 Task: Send an email with the signature Jackson Scott with the subject Thank you for your cooperation and the message Please let us know if you have any queries regarding the new policy. from softage.8@softage.net to softage.4@softage.net and move the email from Sent Items to the folder Fourth of July plans
Action: Mouse moved to (53, 107)
Screenshot: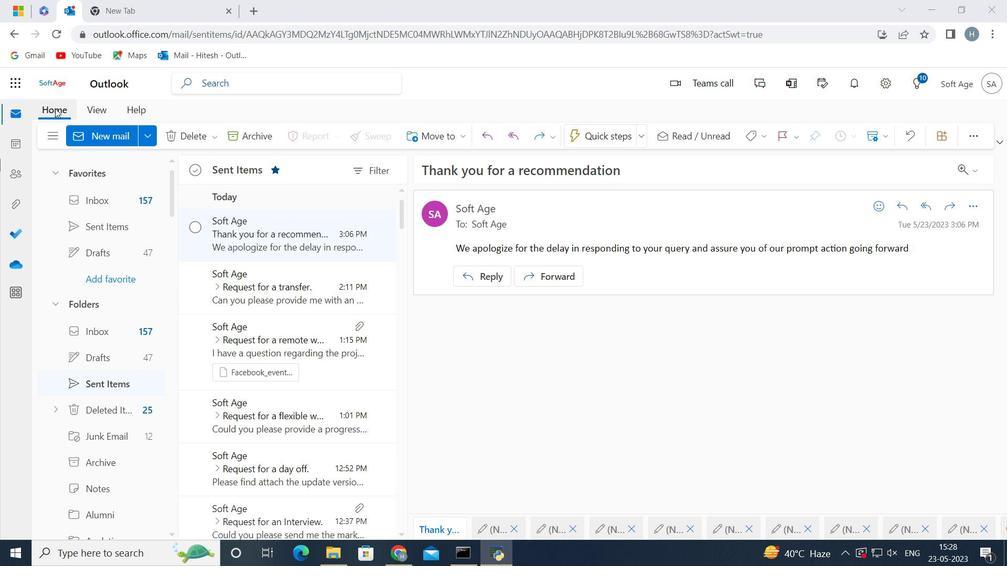 
Action: Mouse pressed left at (53, 107)
Screenshot: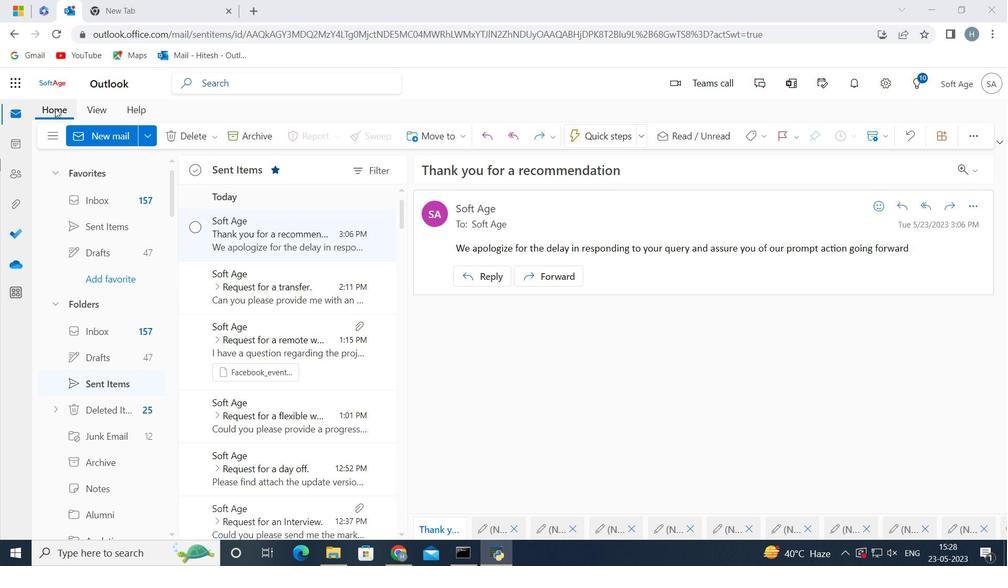 
Action: Mouse moved to (95, 134)
Screenshot: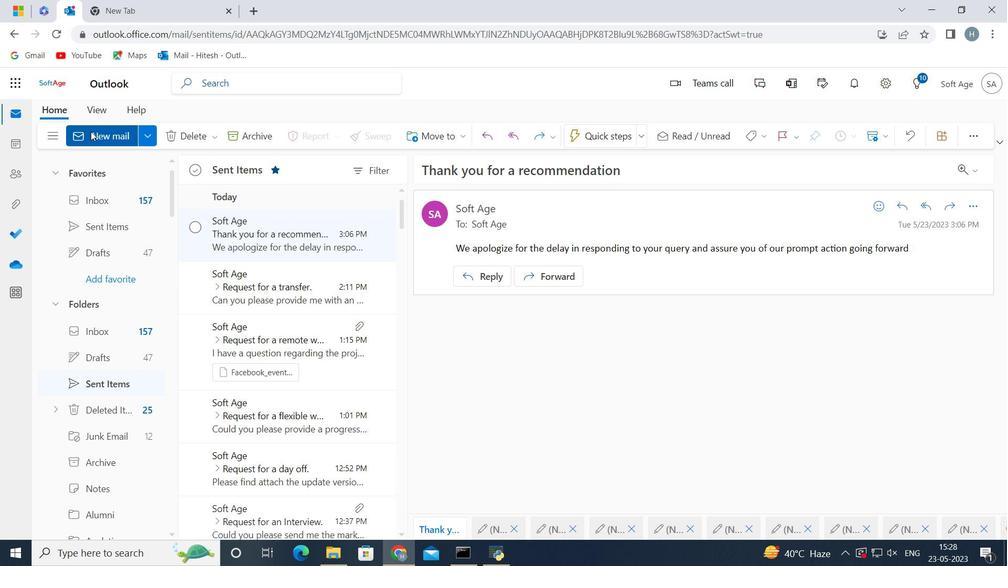 
Action: Mouse pressed left at (95, 134)
Screenshot: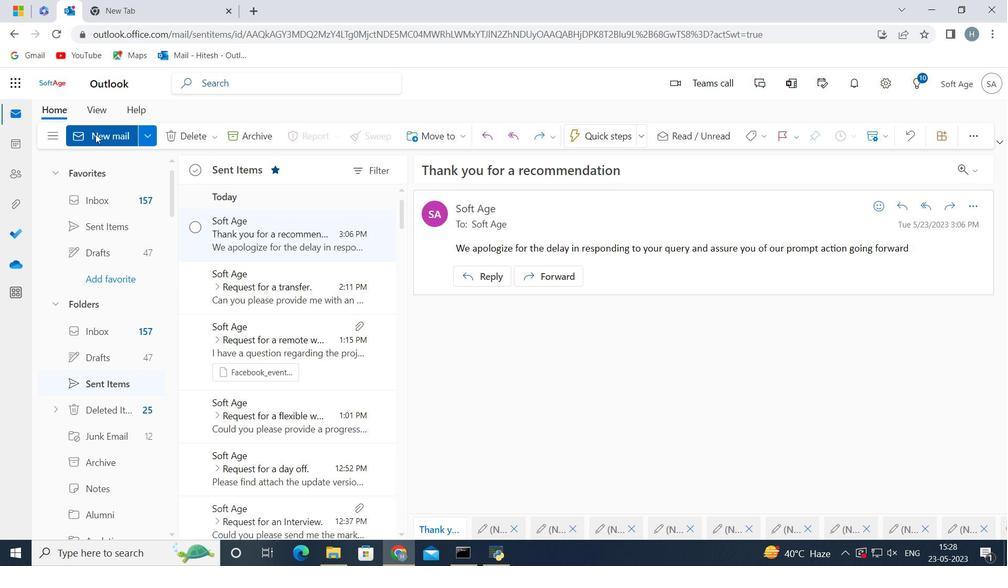 
Action: Mouse moved to (826, 140)
Screenshot: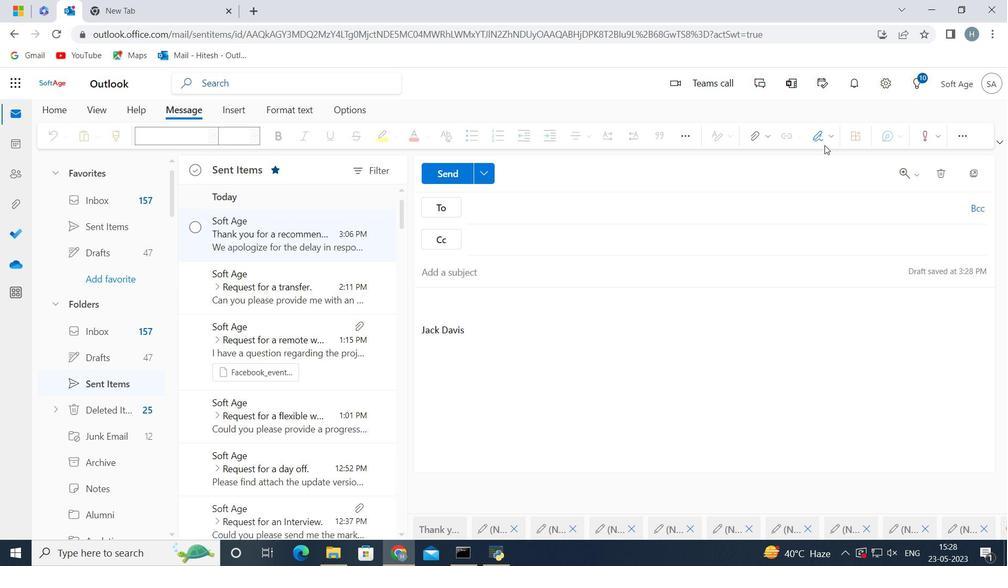 
Action: Mouse pressed left at (826, 140)
Screenshot: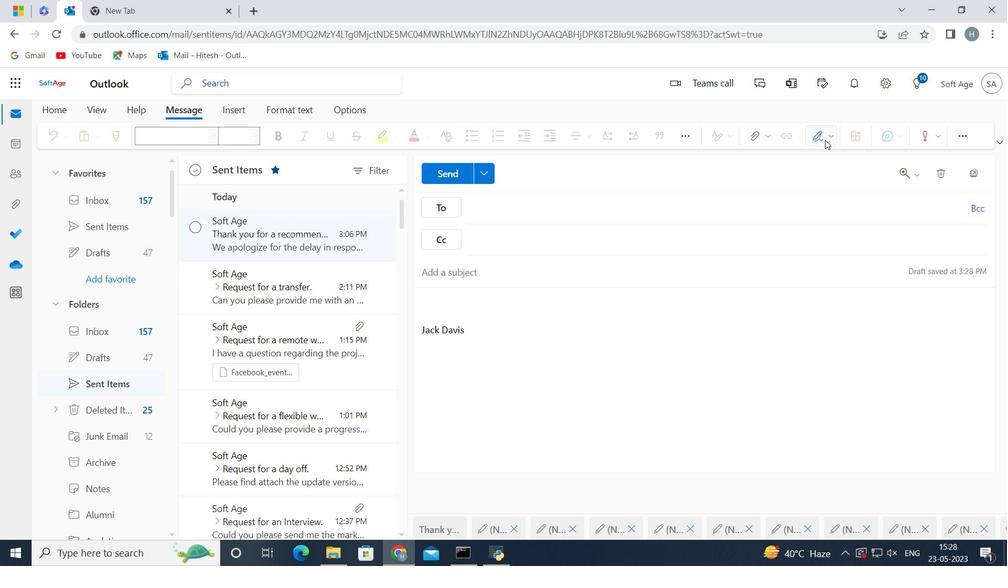 
Action: Mouse moved to (801, 189)
Screenshot: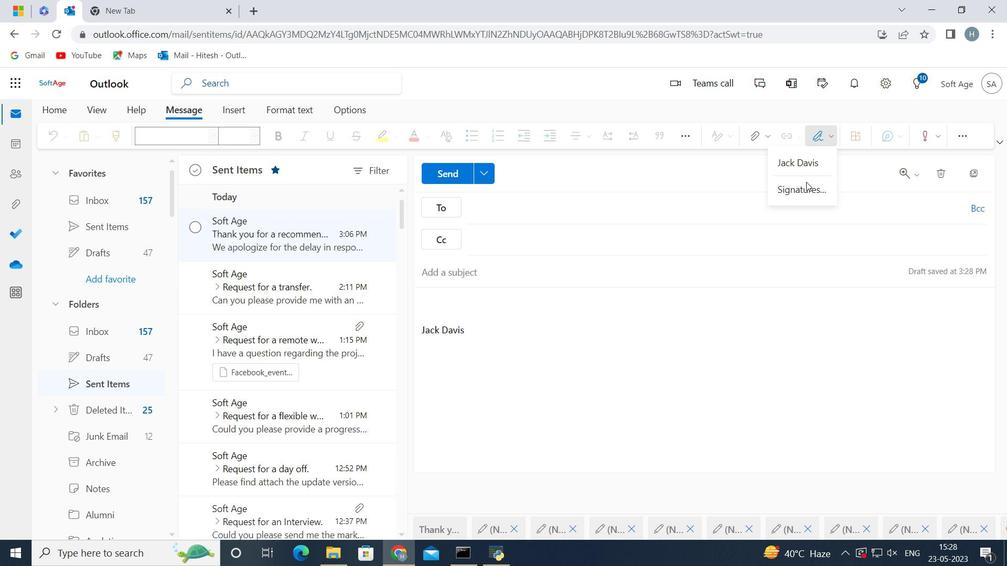 
Action: Mouse pressed left at (801, 189)
Screenshot: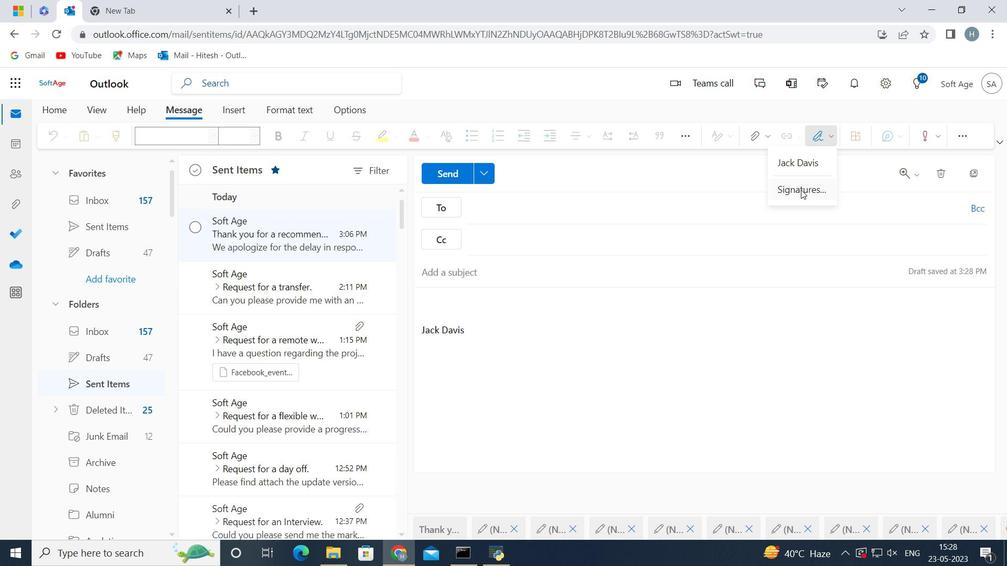 
Action: Mouse moved to (766, 231)
Screenshot: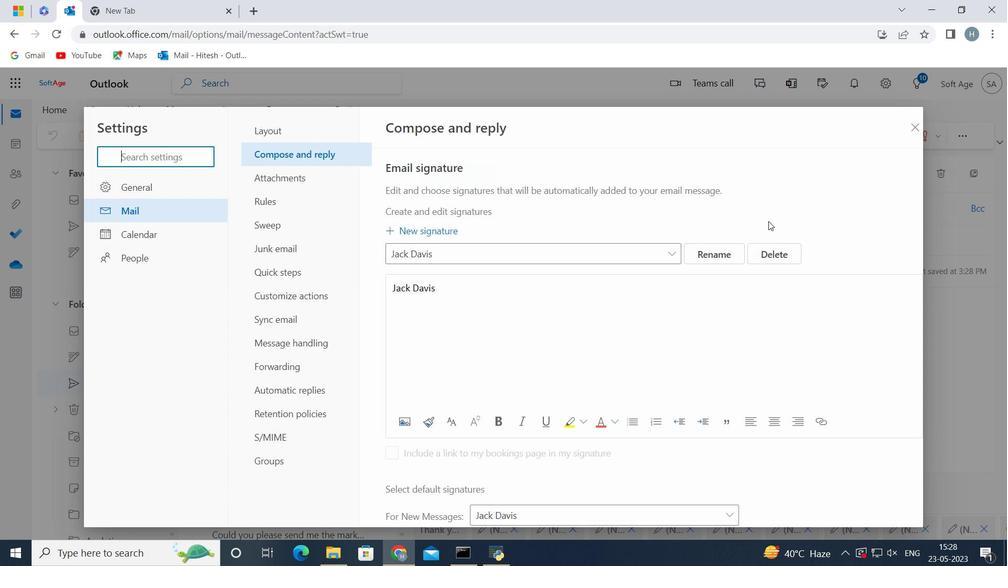 
Action: Mouse pressed left at (766, 231)
Screenshot: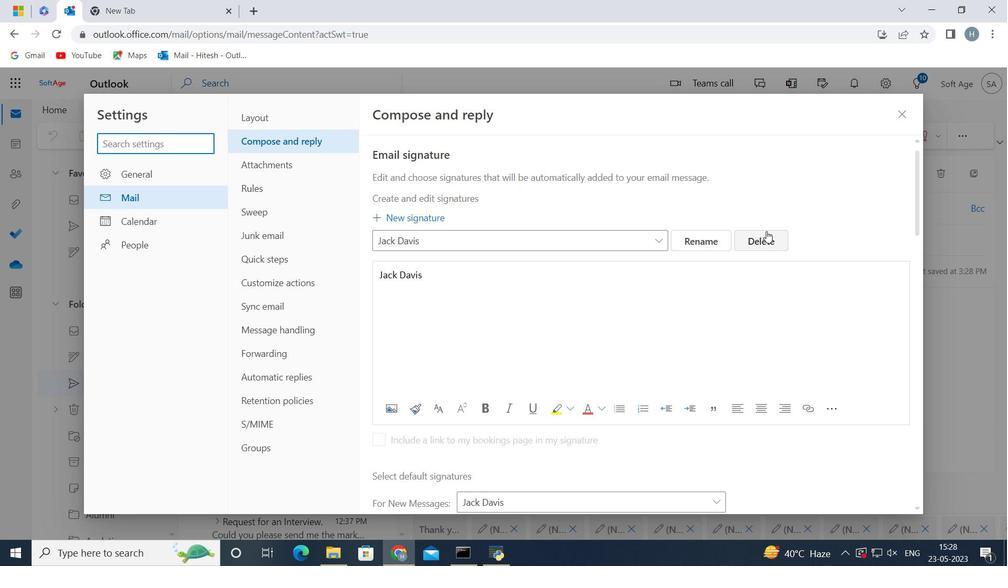 
Action: Mouse moved to (598, 241)
Screenshot: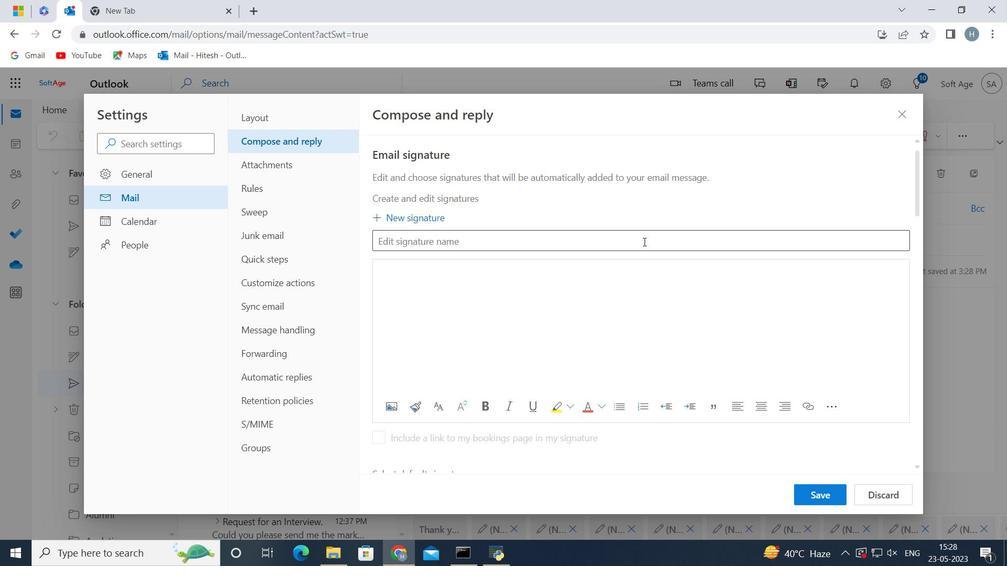 
Action: Mouse pressed left at (598, 241)
Screenshot: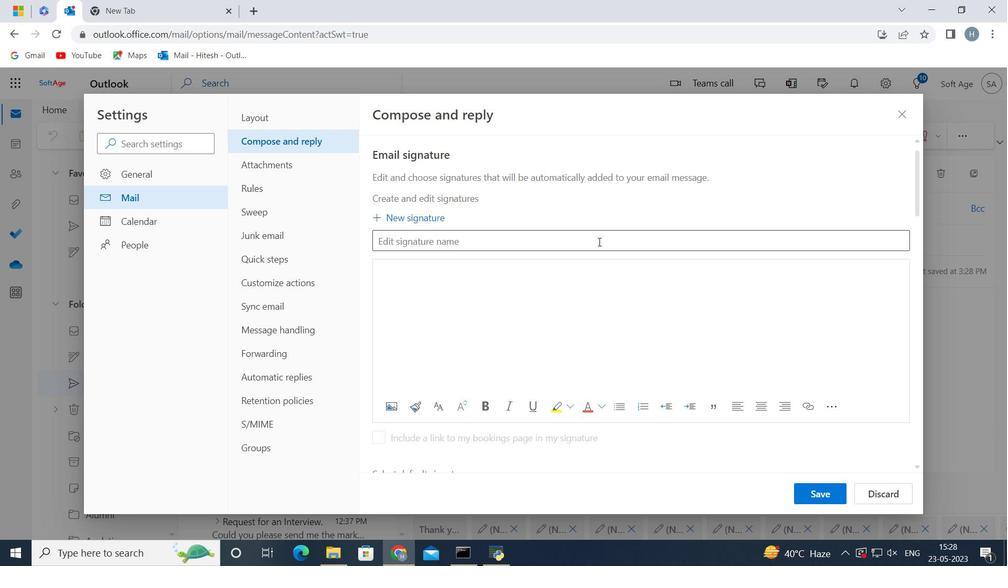 
Action: Key pressed <Key.shift>Jackson<Key.space><Key.shift>Scott<Key.space>
Screenshot: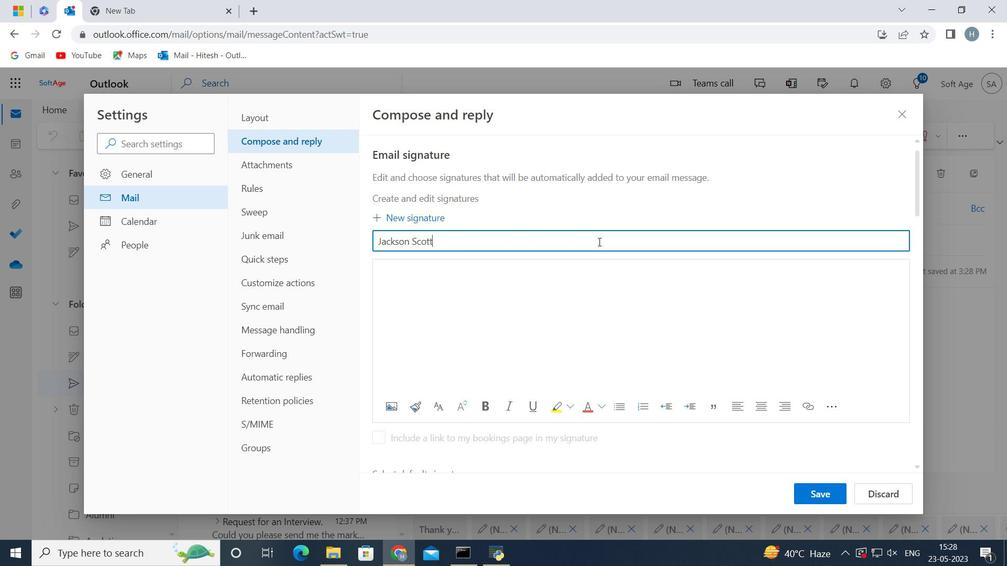 
Action: Mouse moved to (622, 289)
Screenshot: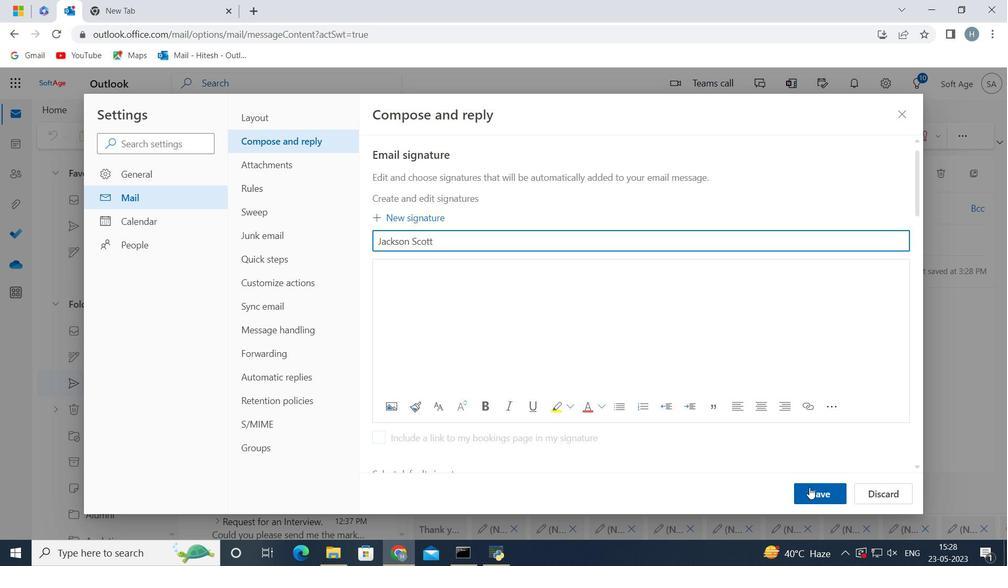 
Action: Mouse pressed left at (622, 289)
Screenshot: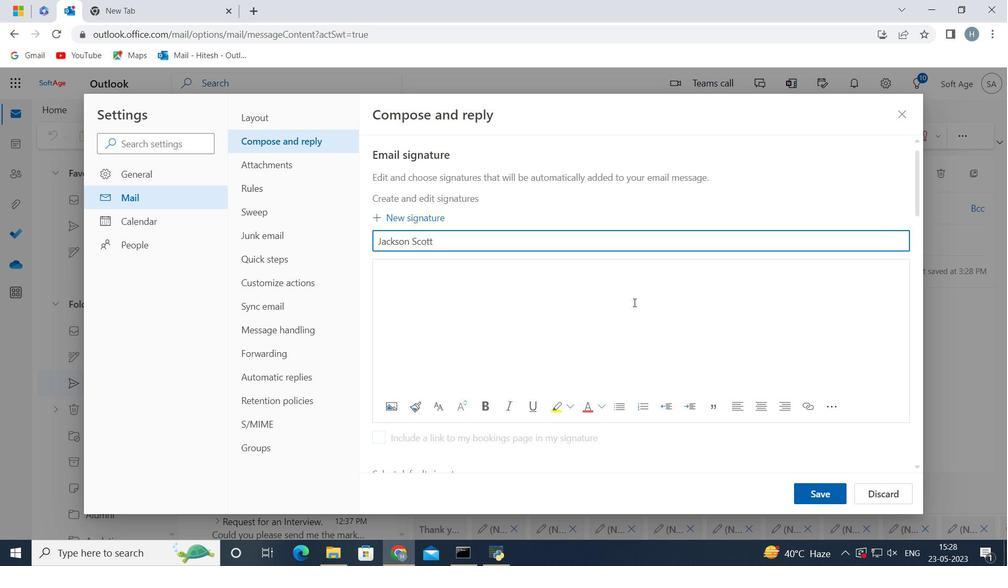 
Action: Key pressed <Key.shift>Jackson<Key.space><Key.shift>Scott
Screenshot: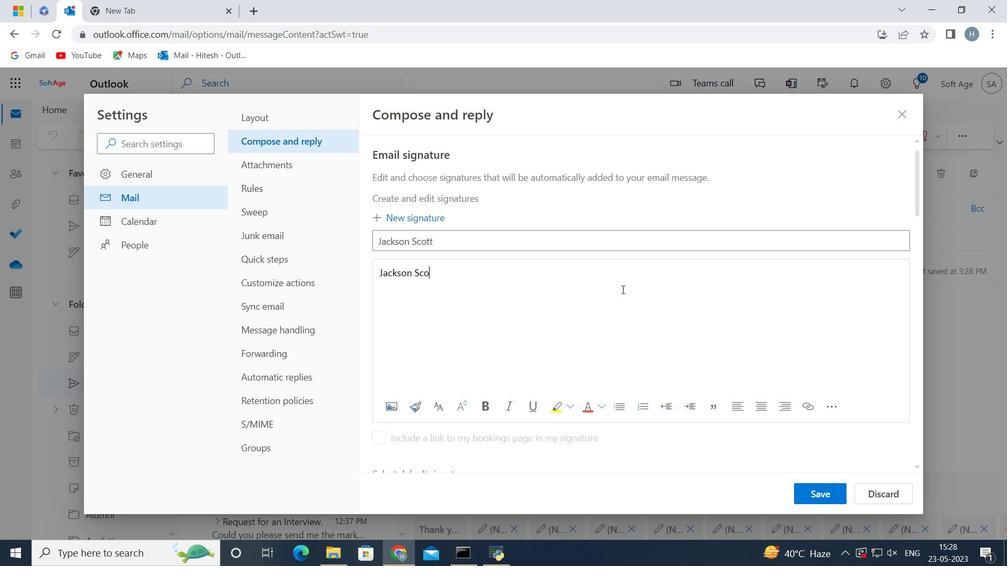 
Action: Mouse moved to (803, 492)
Screenshot: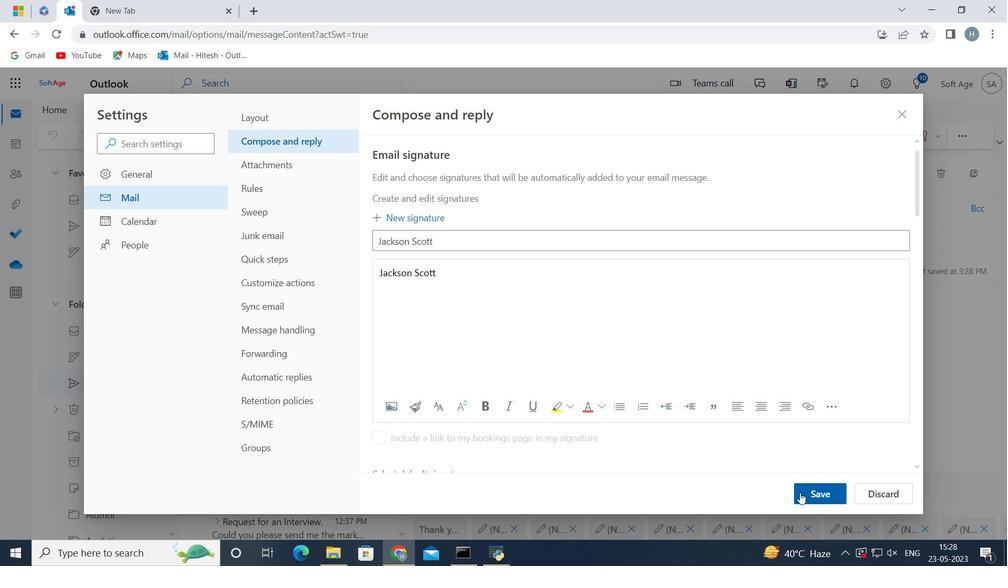 
Action: Mouse pressed left at (803, 492)
Screenshot: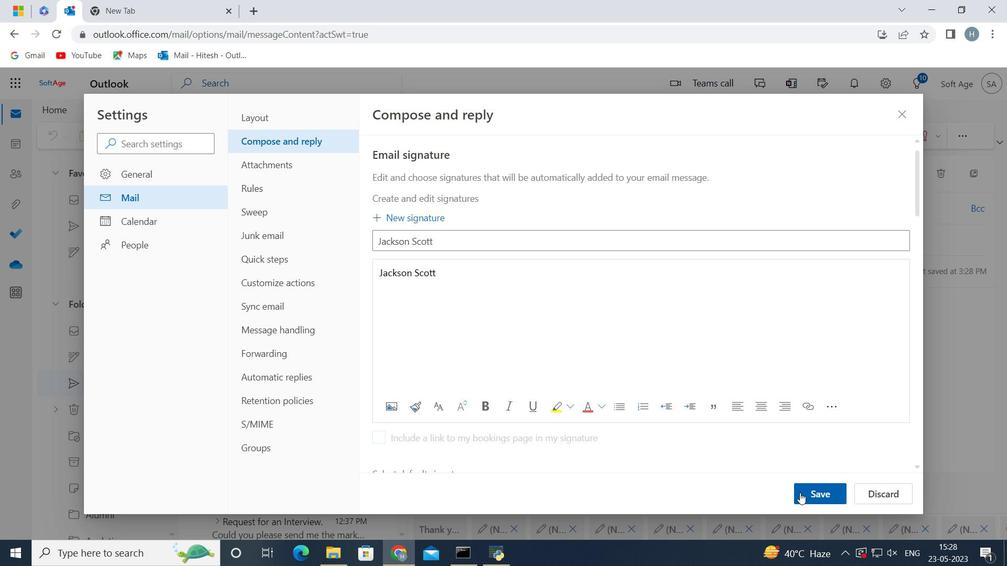 
Action: Mouse moved to (574, 314)
Screenshot: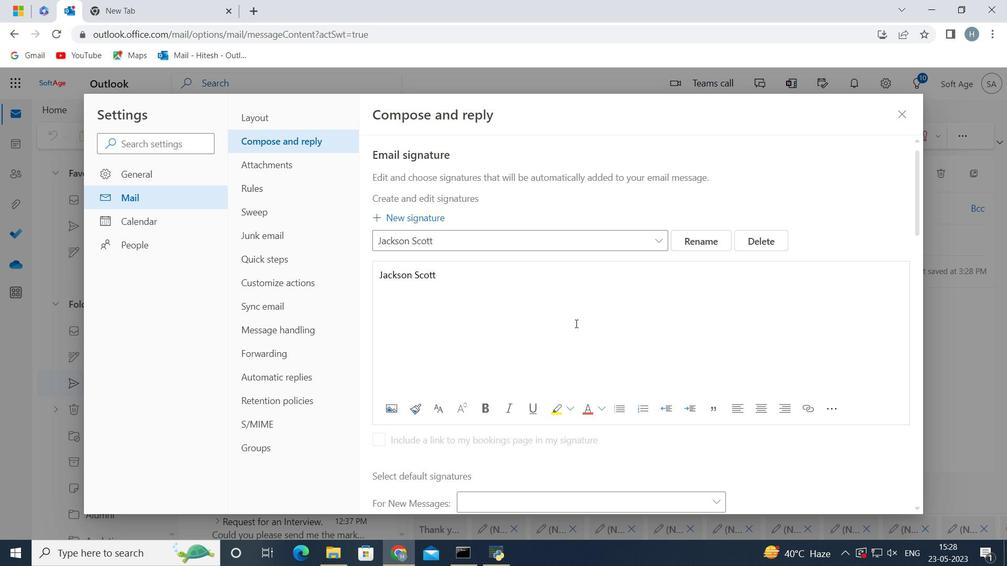 
Action: Mouse scrolled (574, 313) with delta (0, 0)
Screenshot: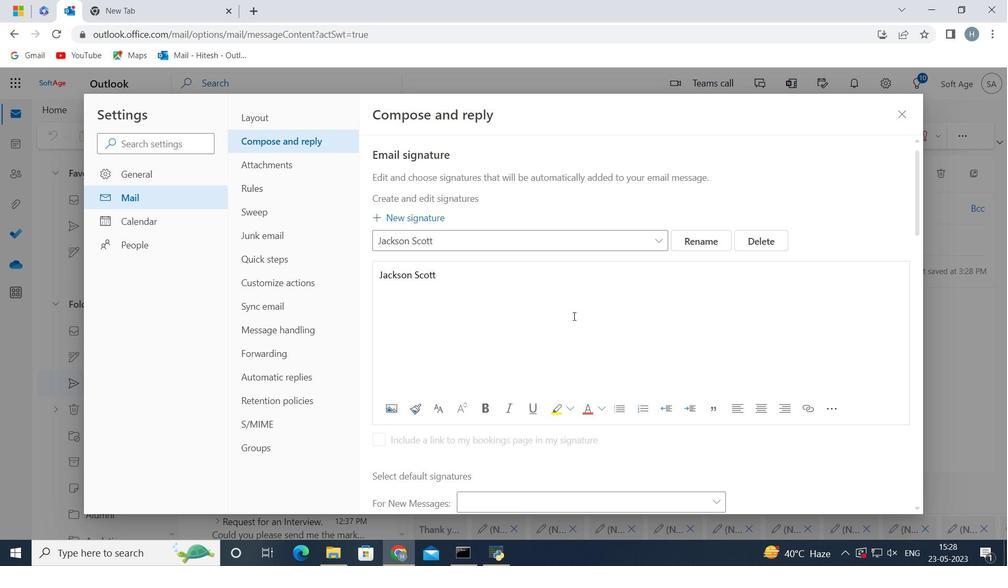 
Action: Mouse scrolled (574, 313) with delta (0, 0)
Screenshot: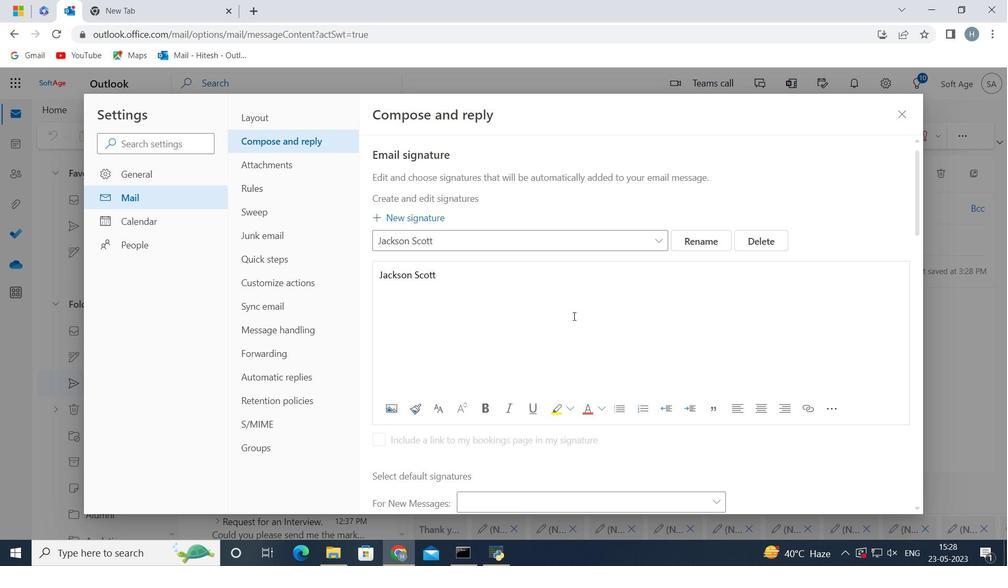 
Action: Mouse moved to (573, 306)
Screenshot: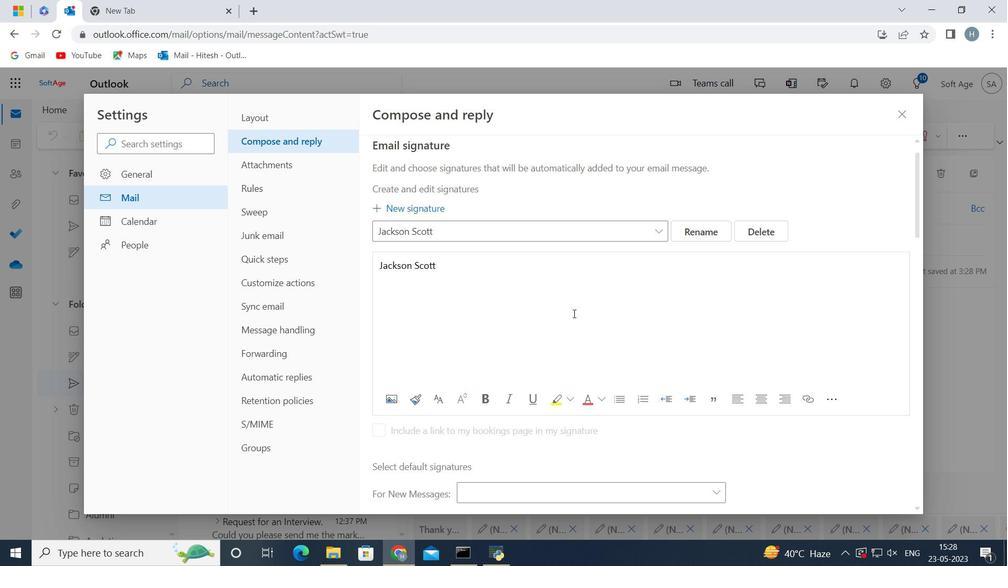
Action: Mouse scrolled (573, 305) with delta (0, 0)
Screenshot: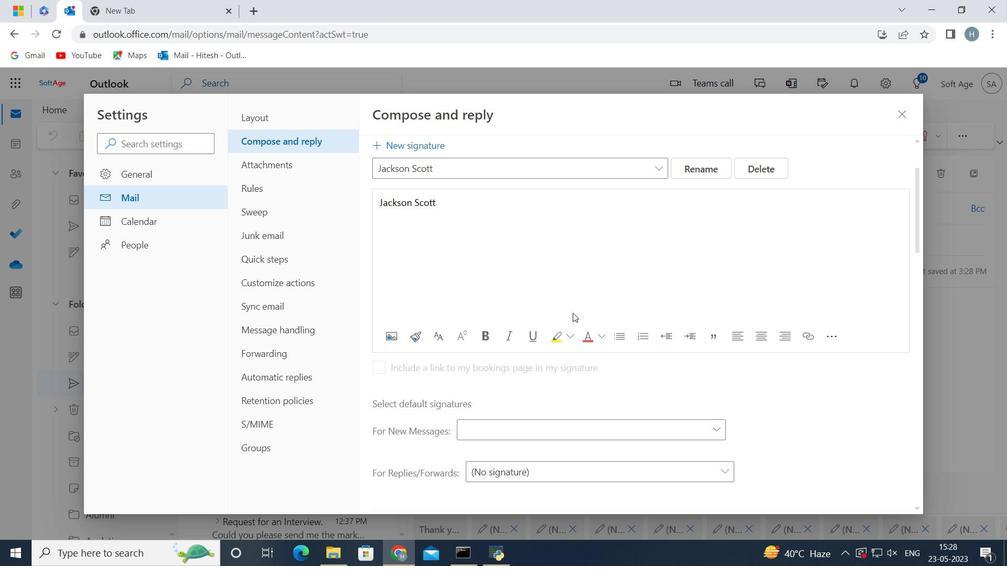 
Action: Mouse moved to (584, 298)
Screenshot: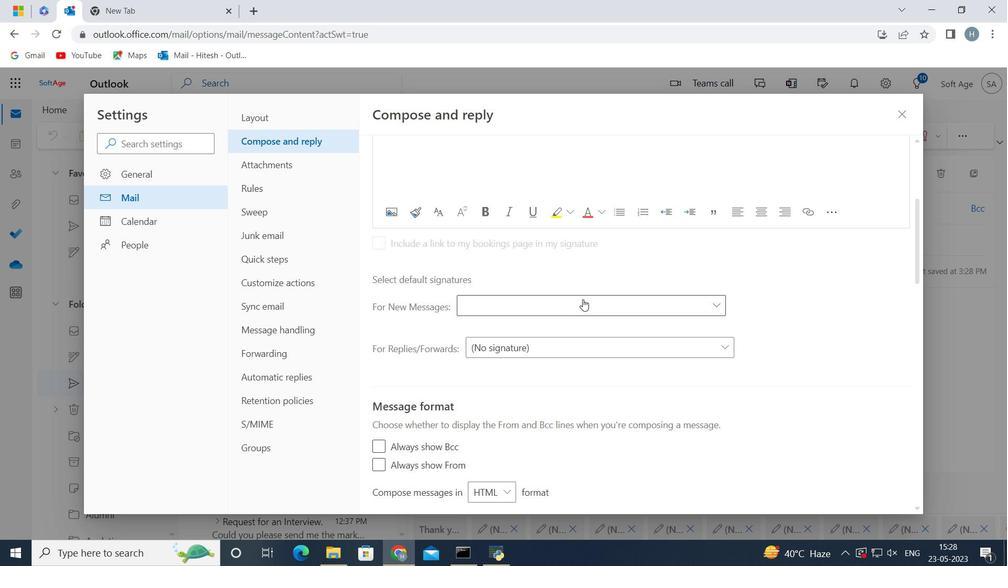 
Action: Mouse pressed left at (584, 298)
Screenshot: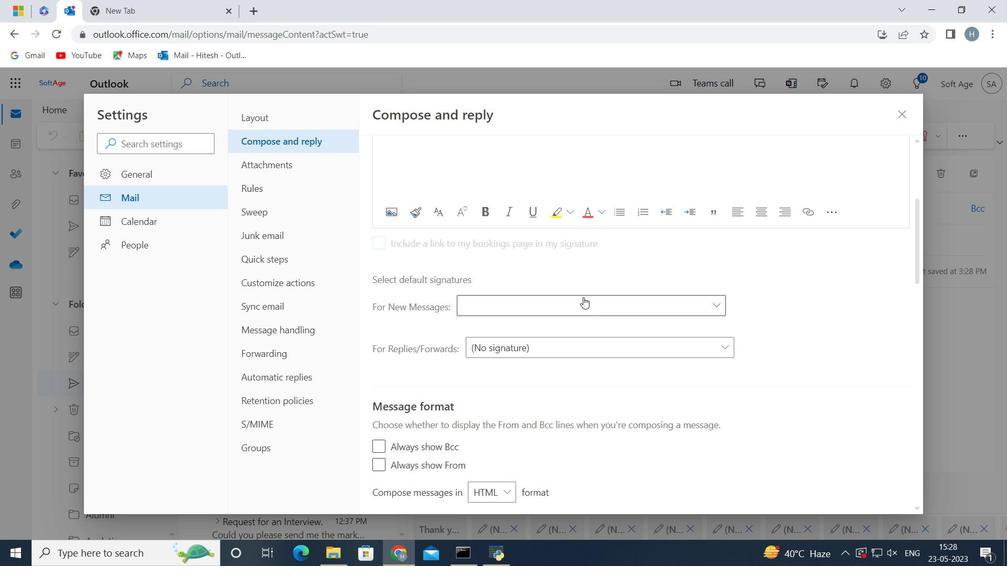 
Action: Mouse moved to (579, 354)
Screenshot: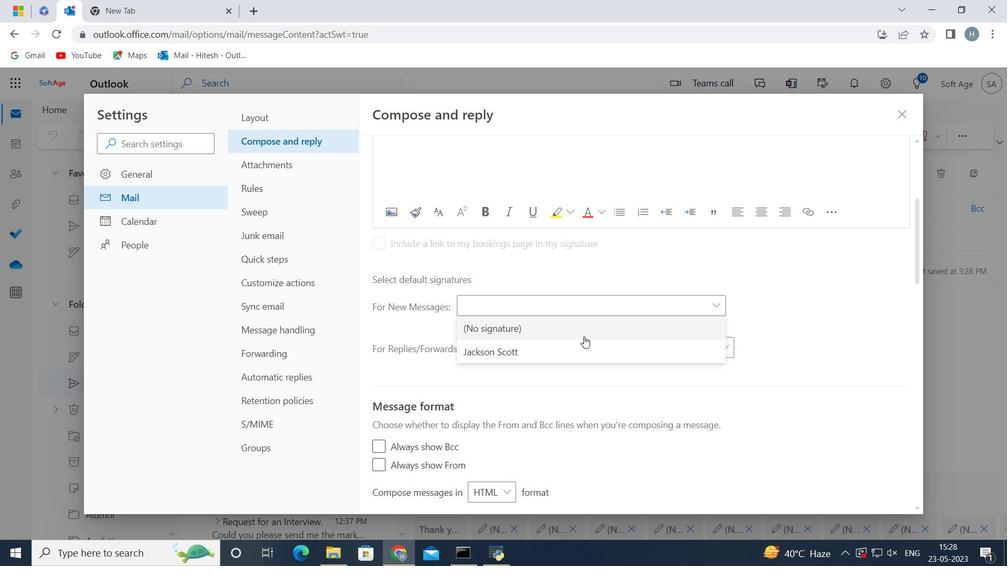 
Action: Mouse pressed left at (579, 354)
Screenshot: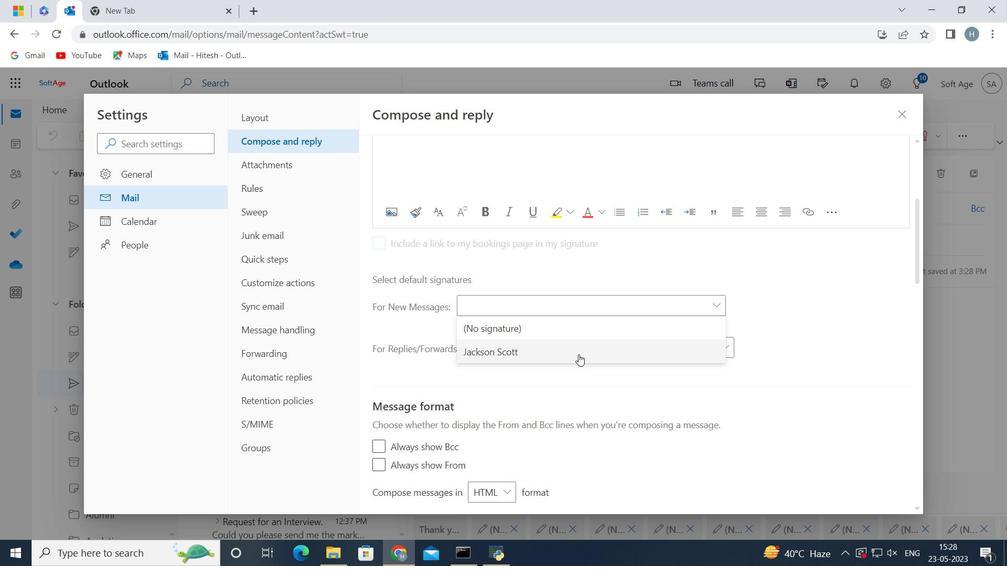 
Action: Mouse moved to (815, 494)
Screenshot: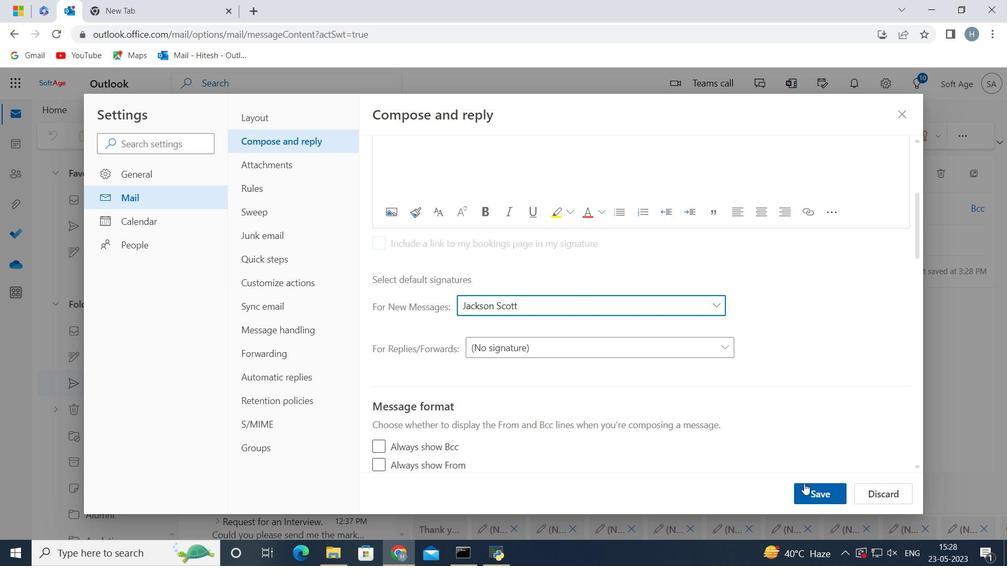 
Action: Mouse pressed left at (815, 494)
Screenshot: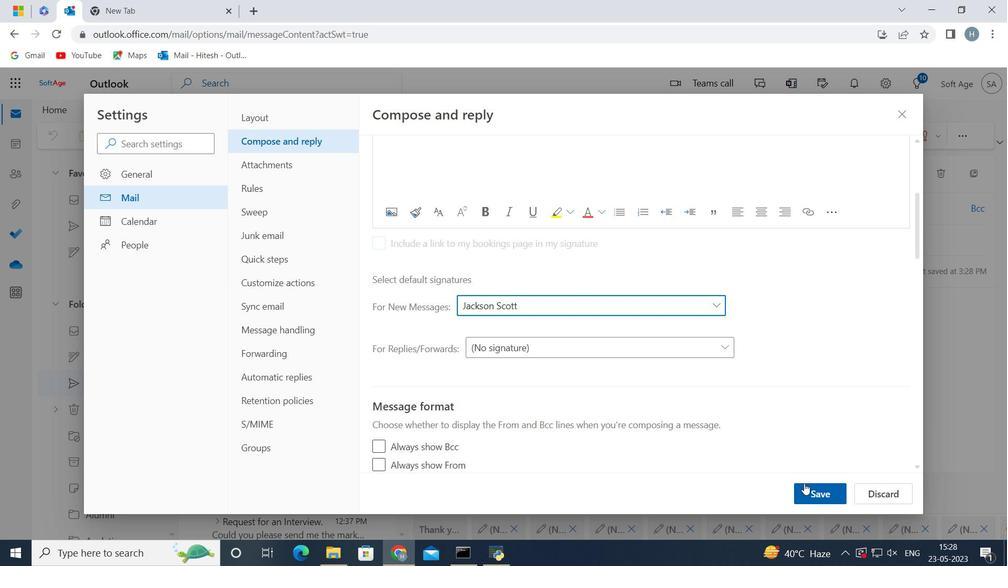 
Action: Mouse moved to (899, 120)
Screenshot: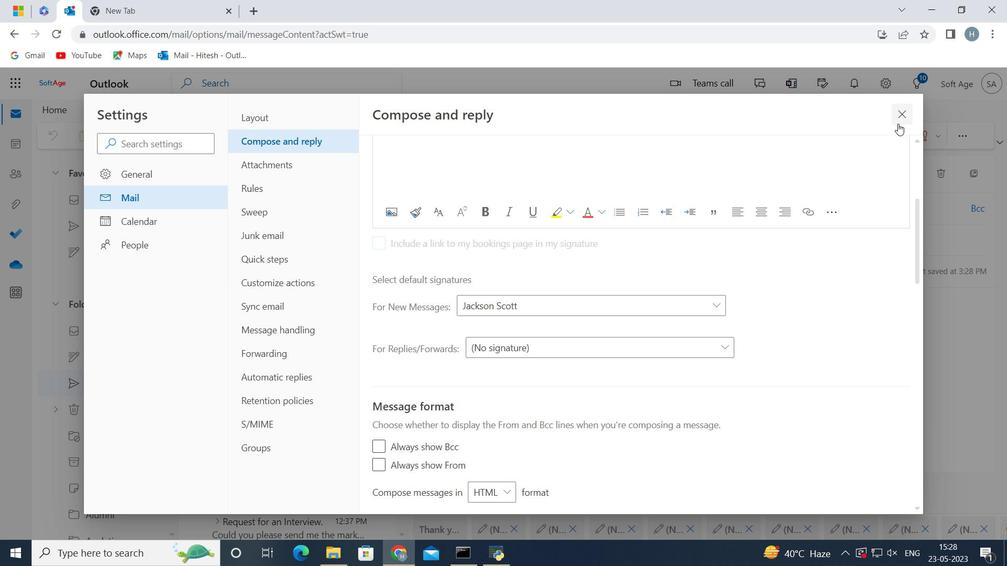 
Action: Mouse pressed left at (899, 120)
Screenshot: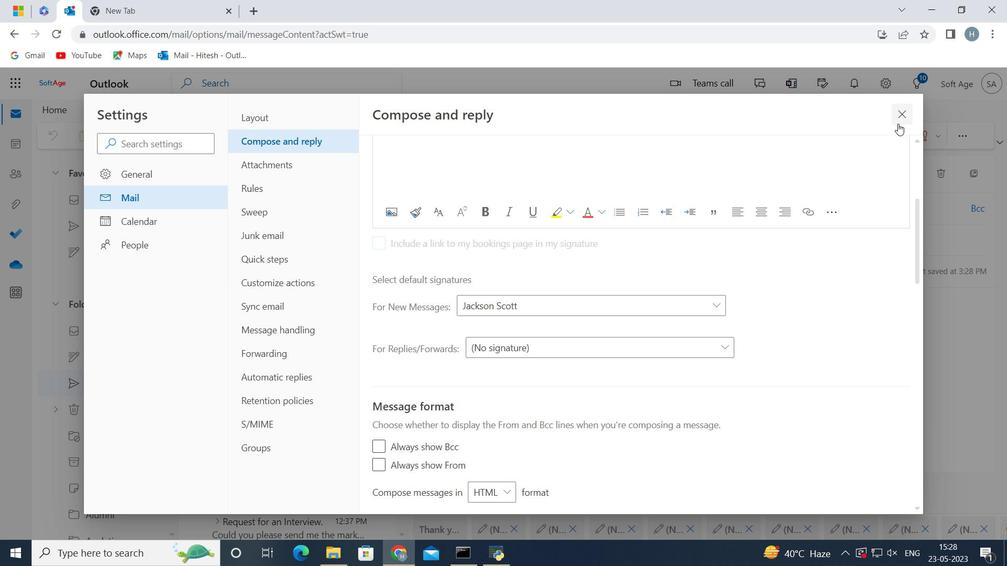 
Action: Mouse moved to (465, 269)
Screenshot: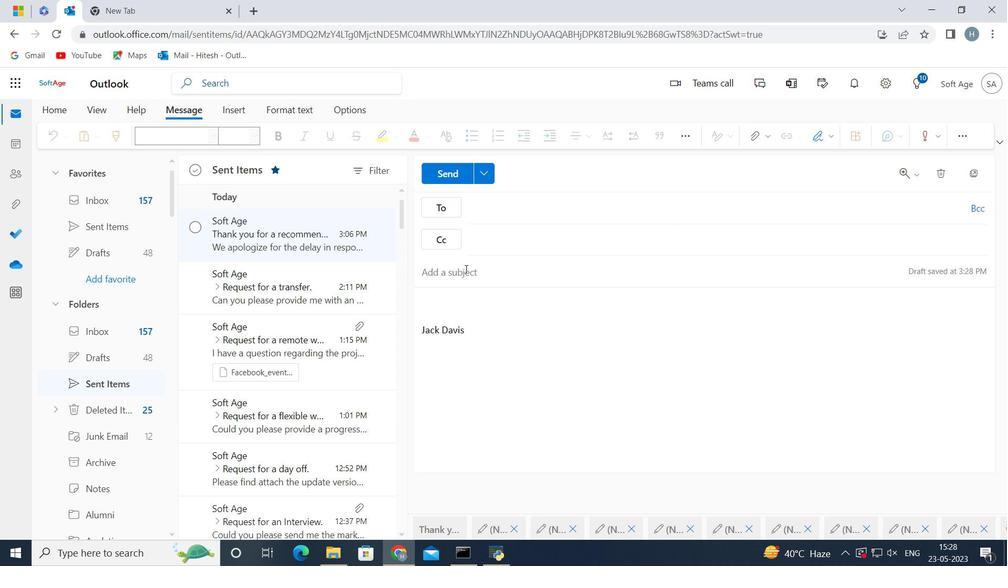 
Action: Mouse pressed left at (465, 269)
Screenshot: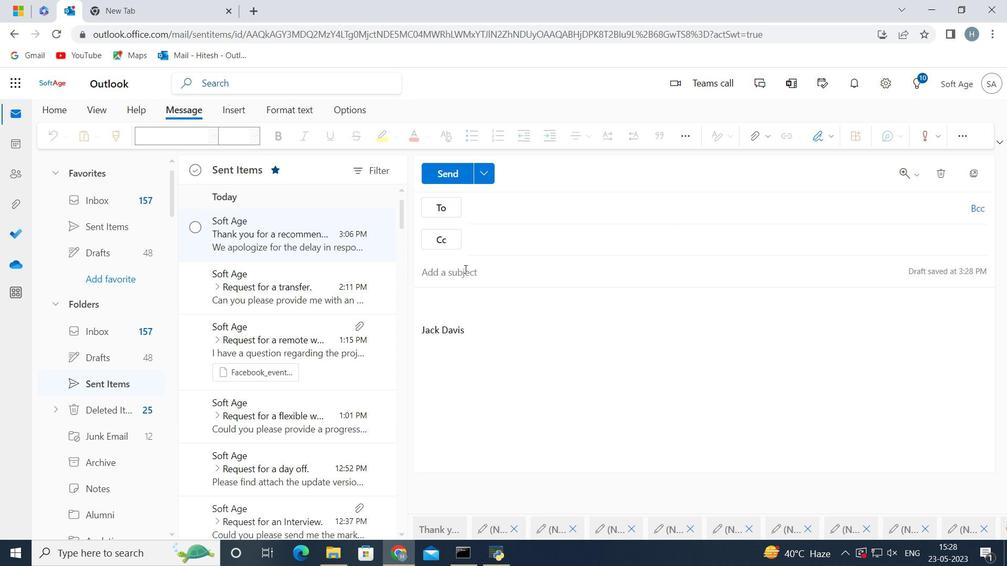 
Action: Key pressed <Key.shift>Thank<Key.space>you<Key.space>for<Key.space>your<Key.space>cooperation<Key.space>
Screenshot: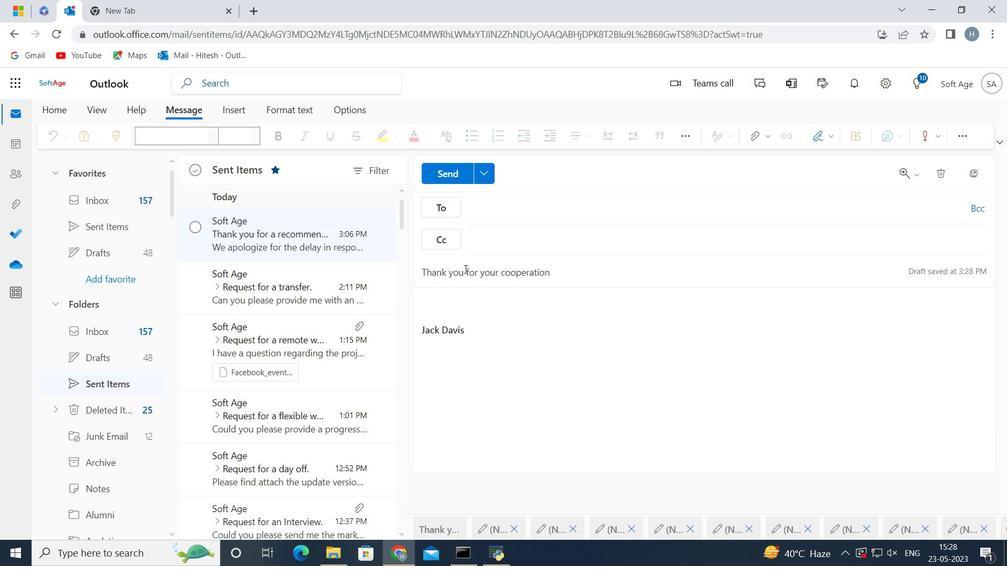 
Action: Mouse moved to (513, 331)
Screenshot: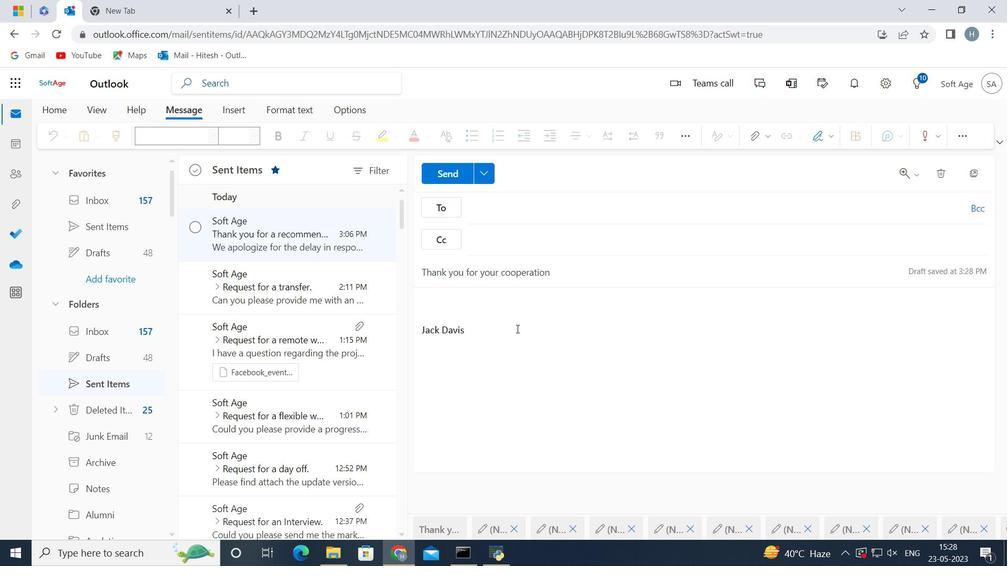 
Action: Mouse pressed left at (513, 331)
Screenshot: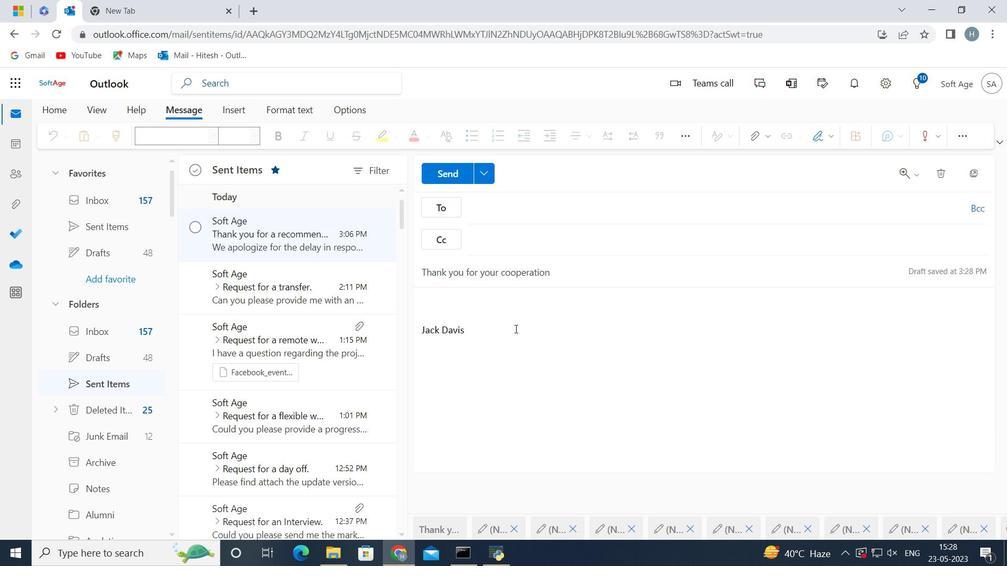 
Action: Mouse moved to (512, 331)
Screenshot: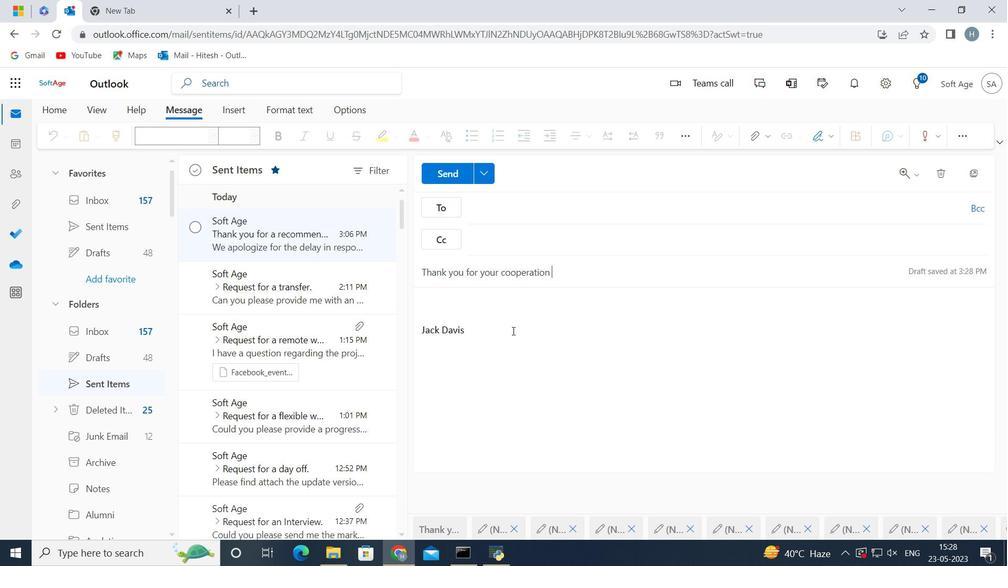 
Action: Key pressed <Key.backspace><Key.backspace><Key.backspace><Key.backspace><Key.backspace><Key.backspace><Key.backspace><Key.backspace><Key.backspace><Key.backspace><Key.backspace><Key.backspace><Key.backspace><Key.backspace><Key.backspace><Key.backspace><Key.backspace><Key.backspace><Key.backspace><Key.backspace><Key.backspace><Key.backspace><Key.backspace><Key.backspace><Key.backspace><Key.shift>Please<Key.space>let<Key.space>us<Key.space>know<Key.space>if<Key.space>you<Key.space>have<Key.space>any<Key.space>queries<Key.space>regarding<Key.space>the<Key.space>new<Key.space>policy<Key.space>
Screenshot: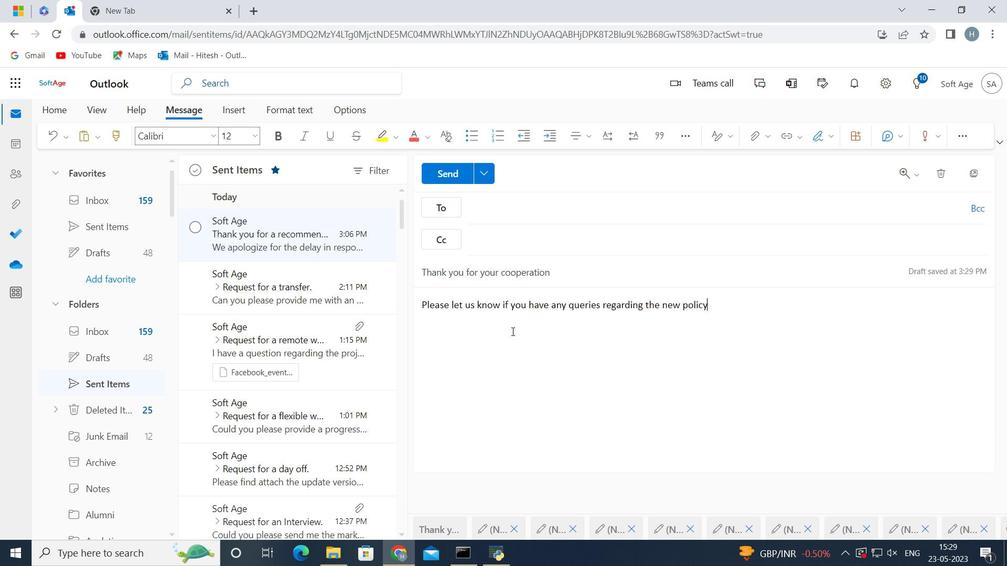 
Action: Mouse moved to (485, 210)
Screenshot: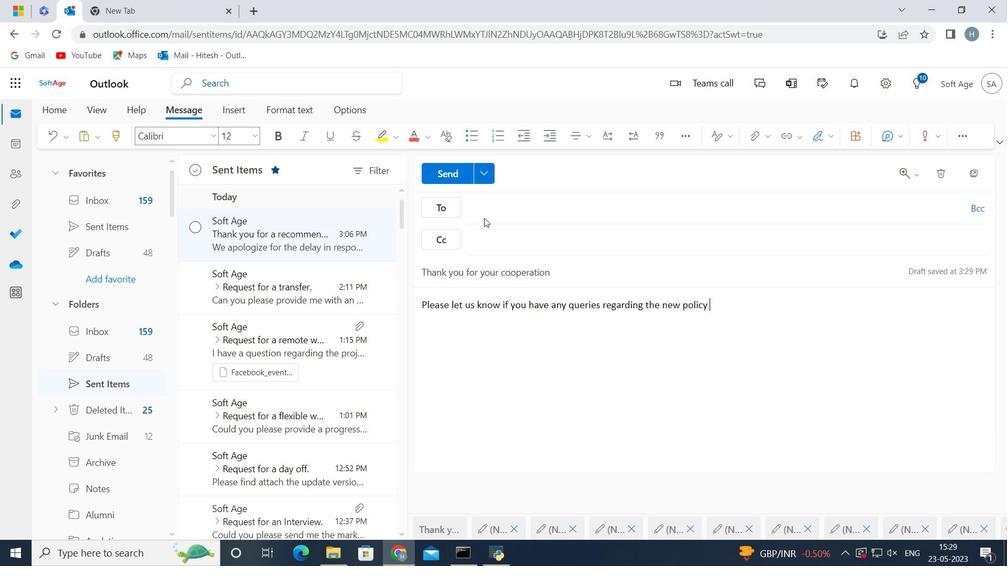 
Action: Mouse pressed left at (485, 210)
Screenshot: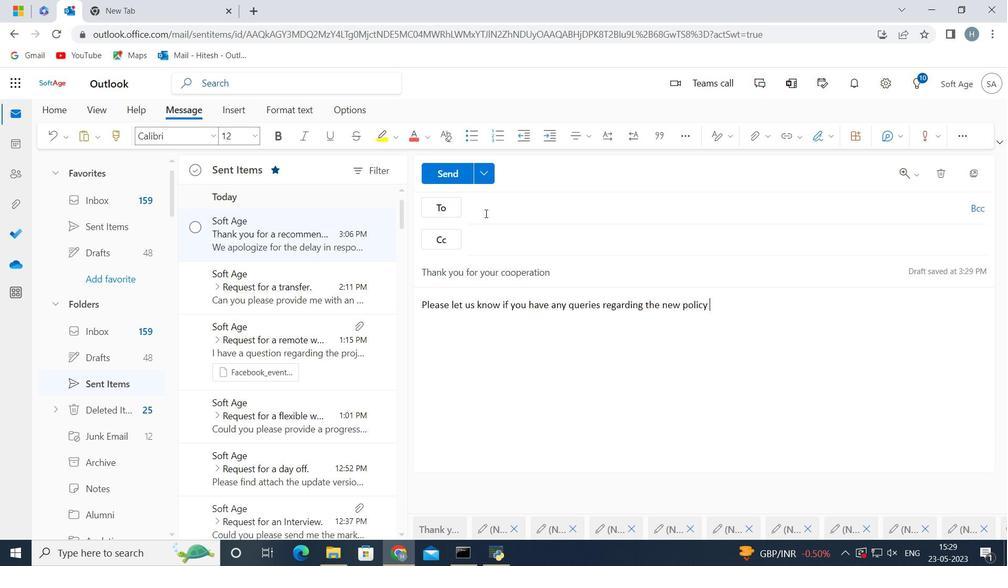 
Action: Key pressed softage.4<Key.shift><Key.shift><Key.shift><Key.shift>@sod<Key.backspace>ftage.net
Screenshot: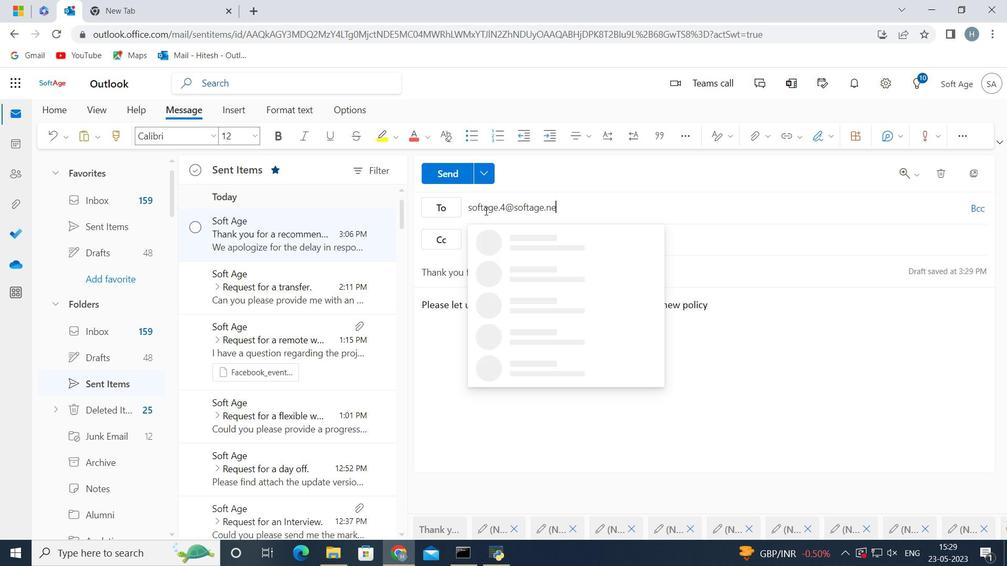 
Action: Mouse moved to (522, 234)
Screenshot: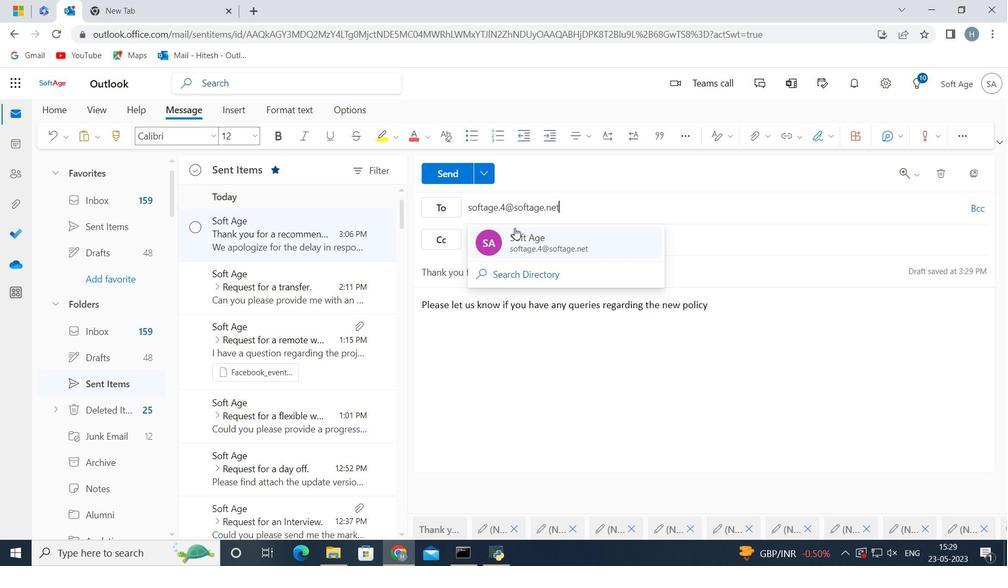 
Action: Mouse pressed left at (522, 234)
Screenshot: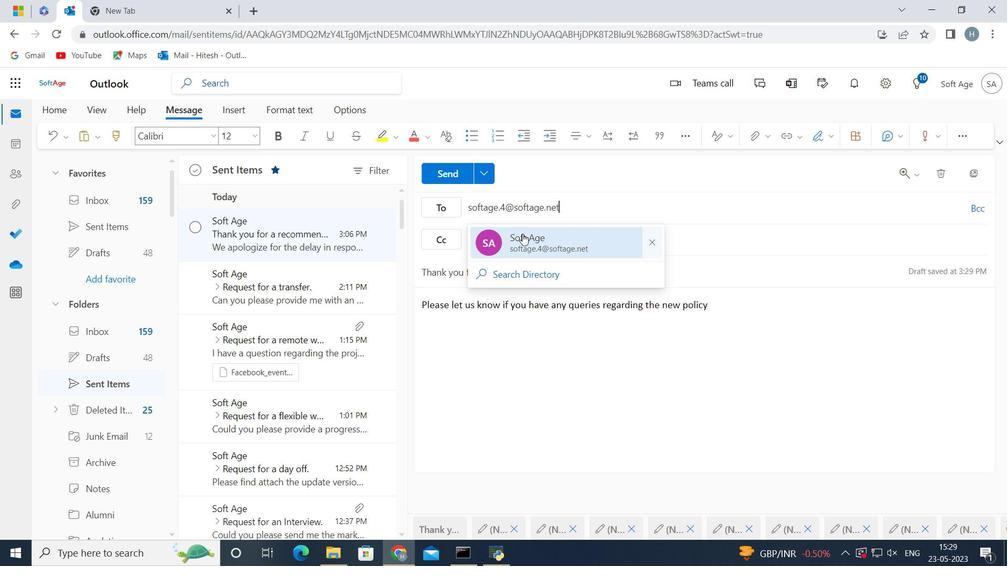 
Action: Mouse moved to (447, 174)
Screenshot: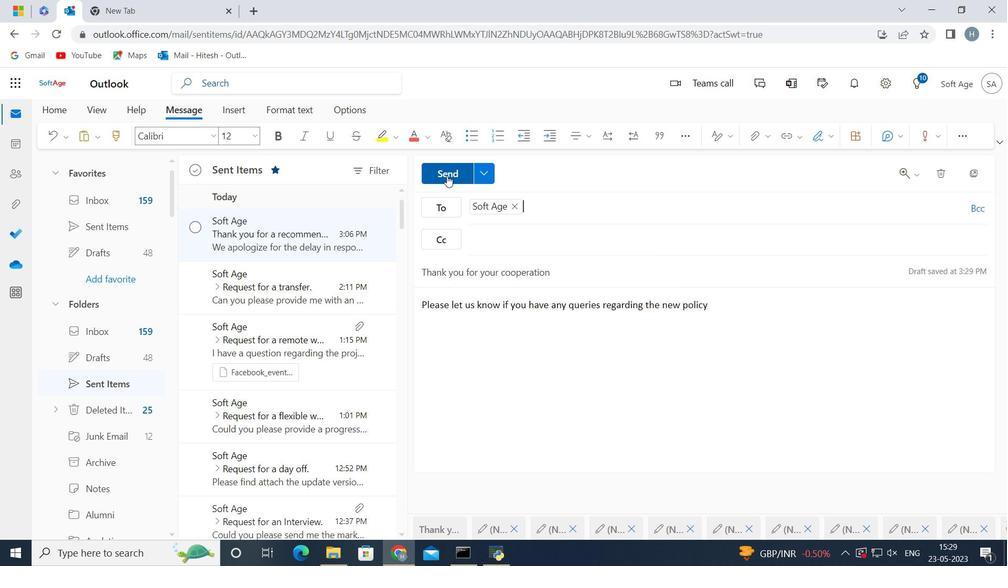 
Action: Mouse pressed left at (447, 174)
Screenshot: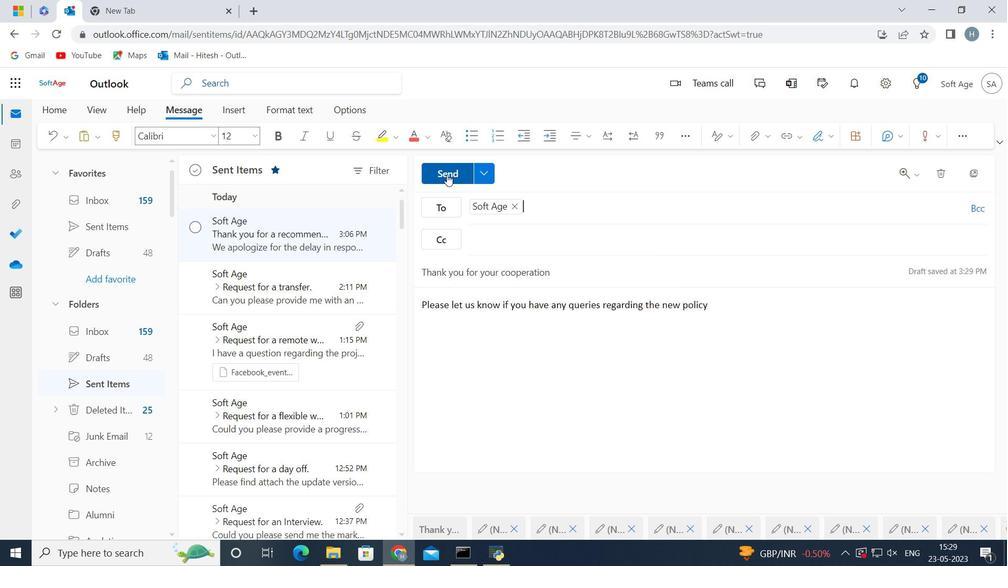 
Action: Mouse moved to (296, 229)
Screenshot: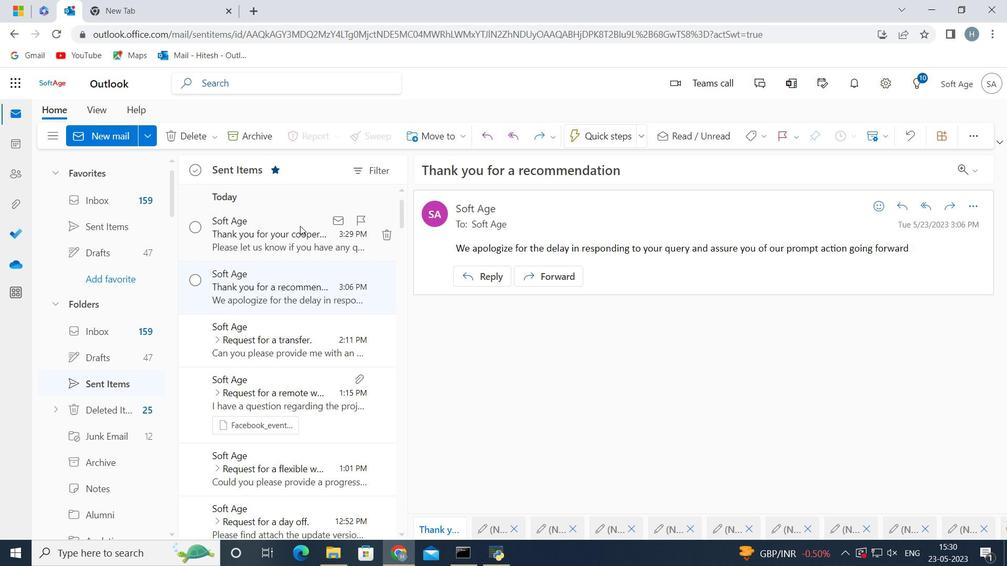 
Action: Mouse pressed left at (296, 229)
Screenshot: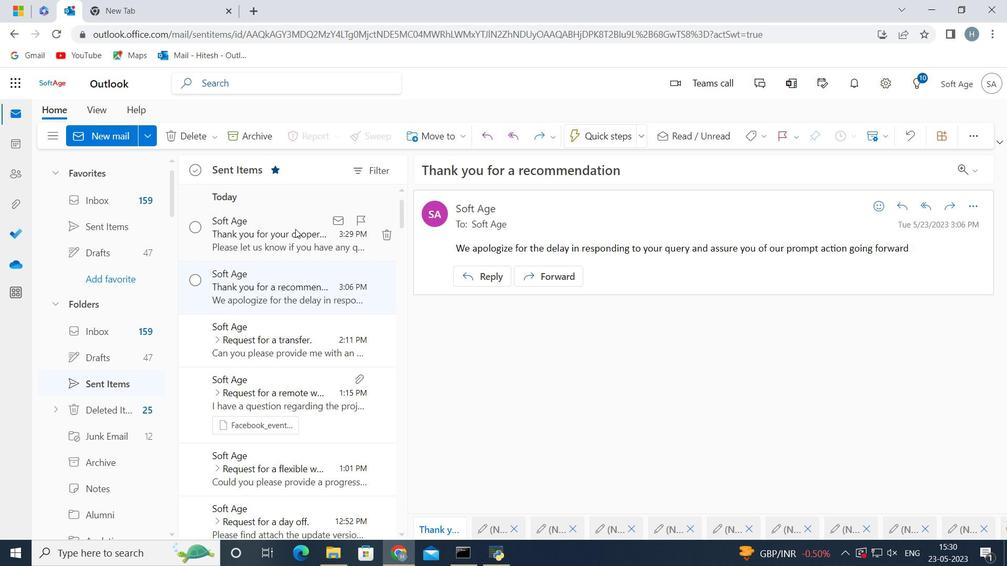
Action: Mouse moved to (450, 136)
Screenshot: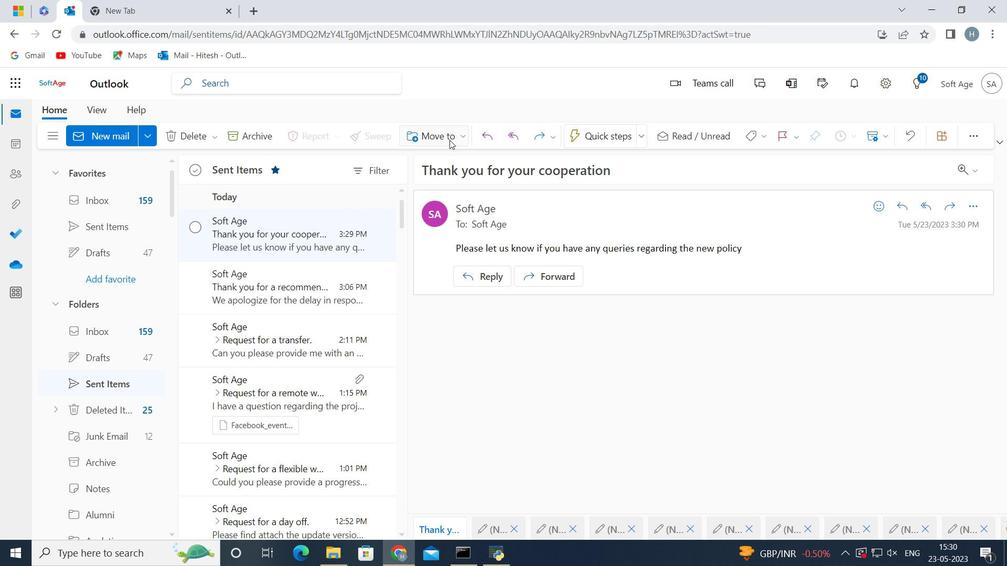
Action: Mouse pressed left at (450, 136)
Screenshot: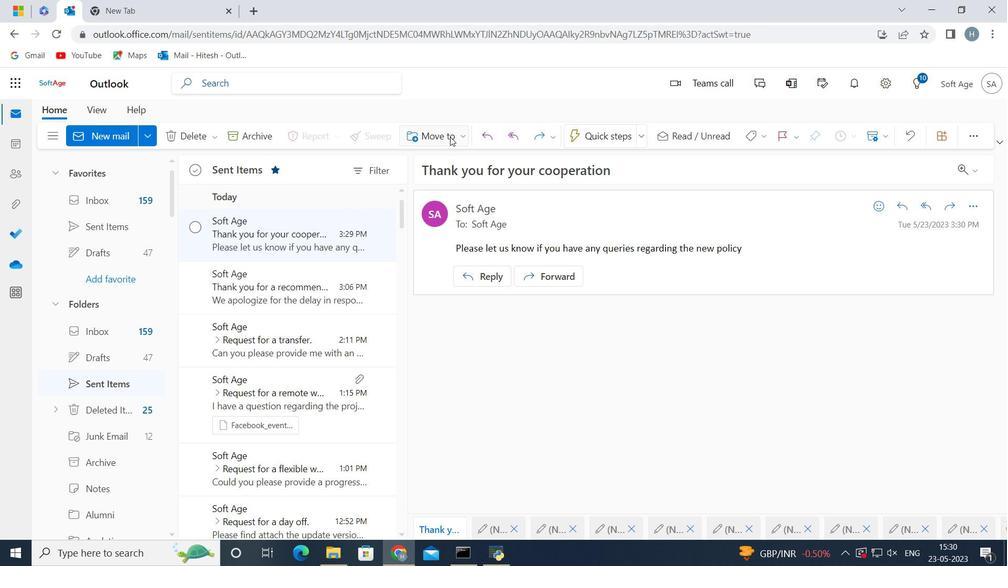 
Action: Mouse moved to (459, 161)
Screenshot: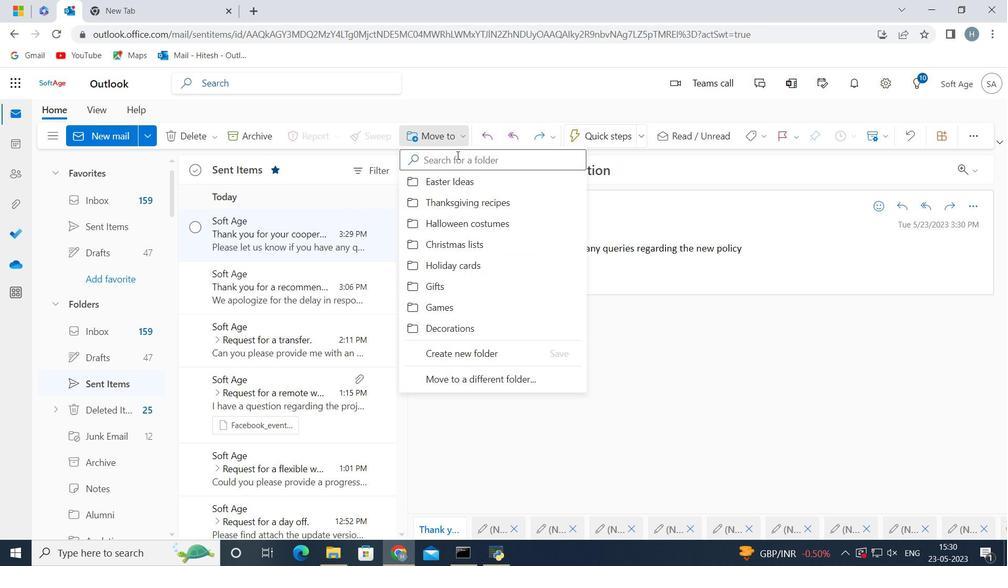 
Action: Mouse pressed left at (459, 161)
Screenshot: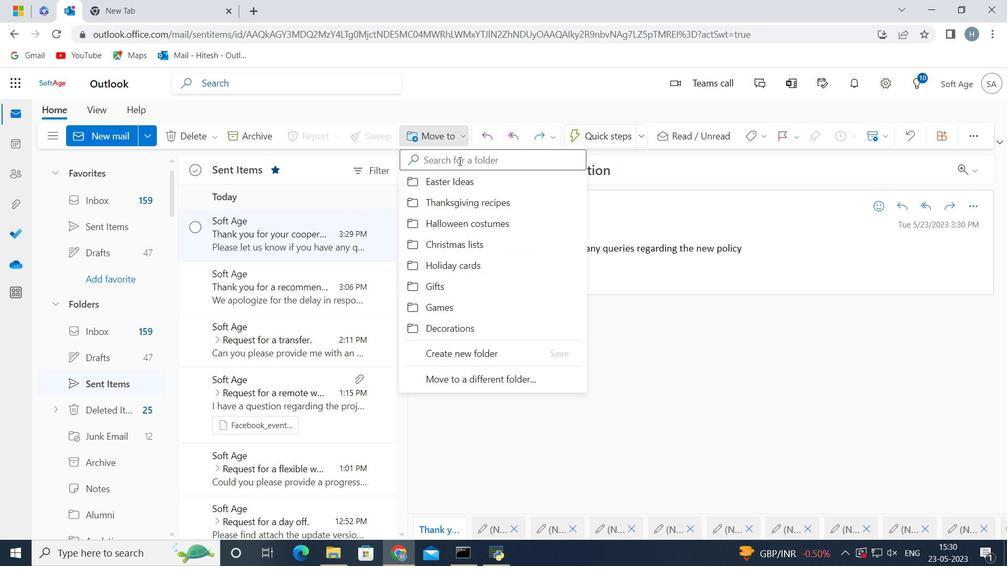 
Action: Key pressed <Key.shift>Fourth
Screenshot: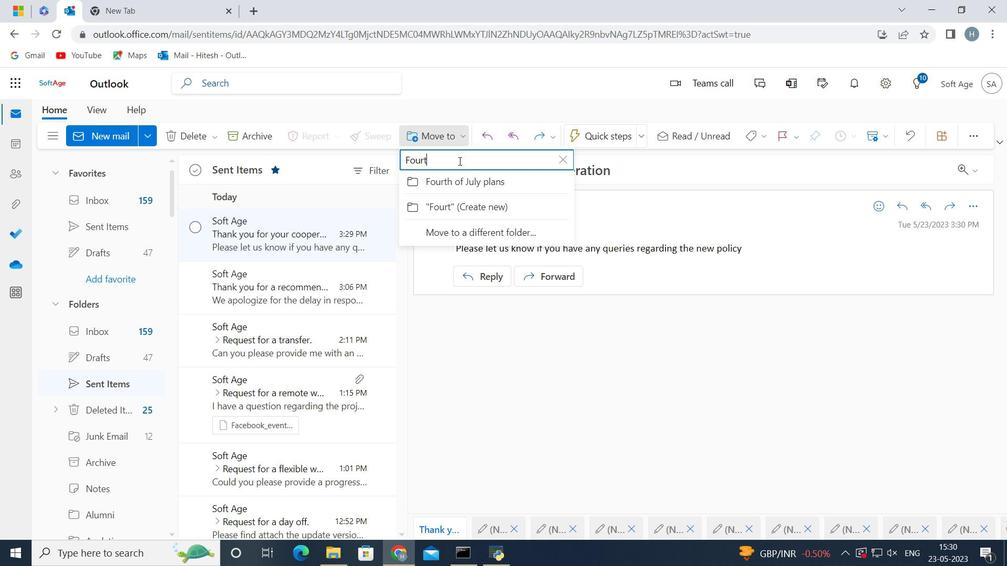 
Action: Mouse moved to (409, 181)
Screenshot: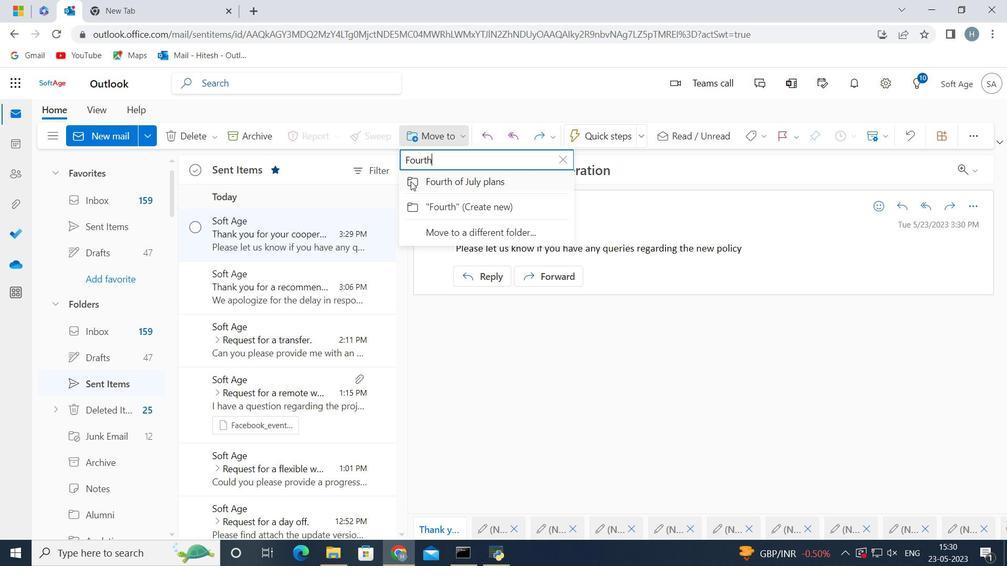 
Action: Mouse pressed left at (409, 181)
Screenshot: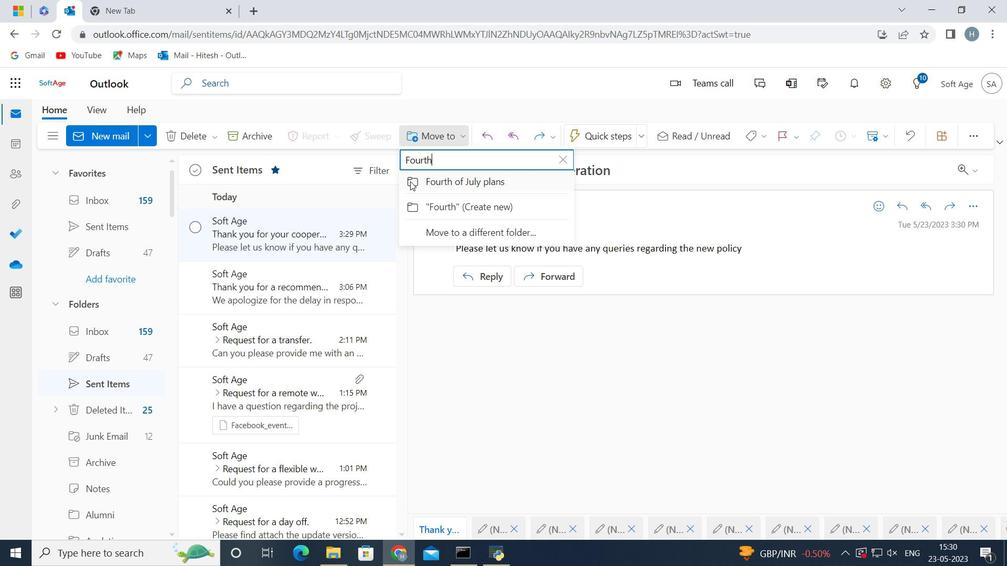 
Action: Mouse moved to (486, 310)
Screenshot: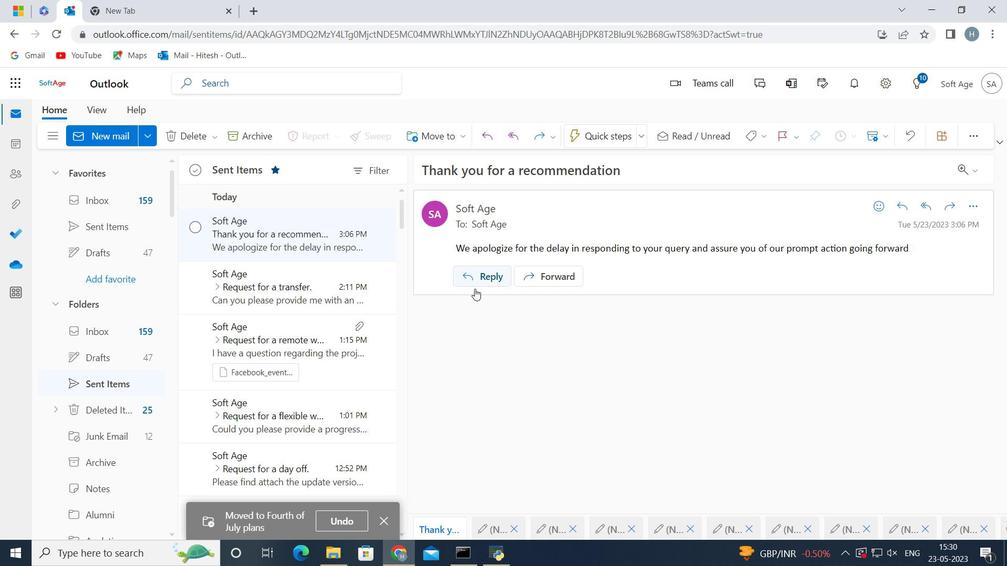 
